 Task: Create a rule when the due date is marked asincomplete in a card by anyone.
Action: Mouse moved to (768, 202)
Screenshot: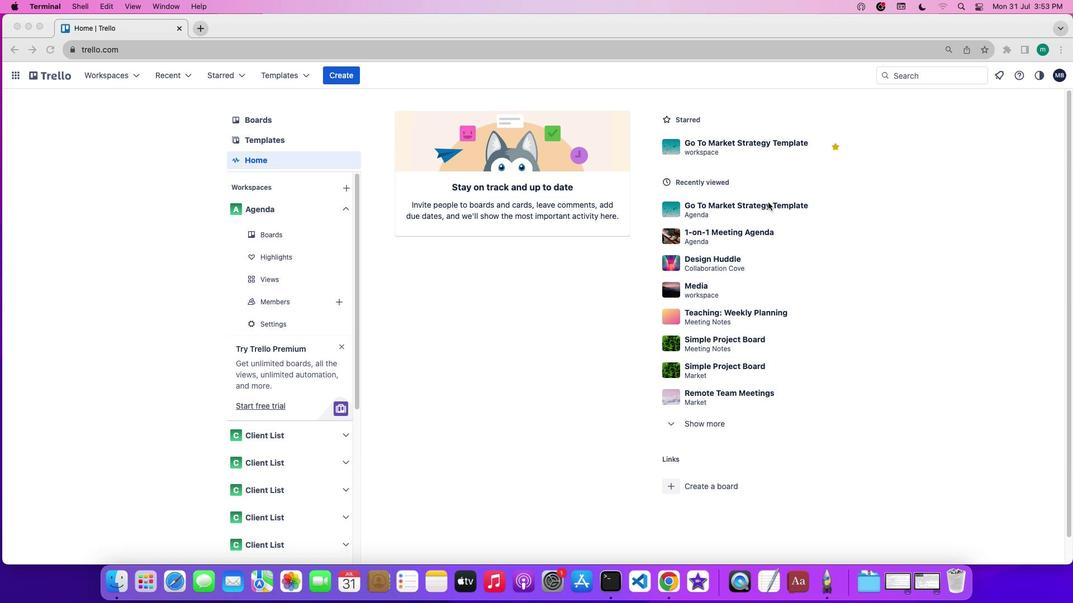 
Action: Mouse pressed left at (768, 202)
Screenshot: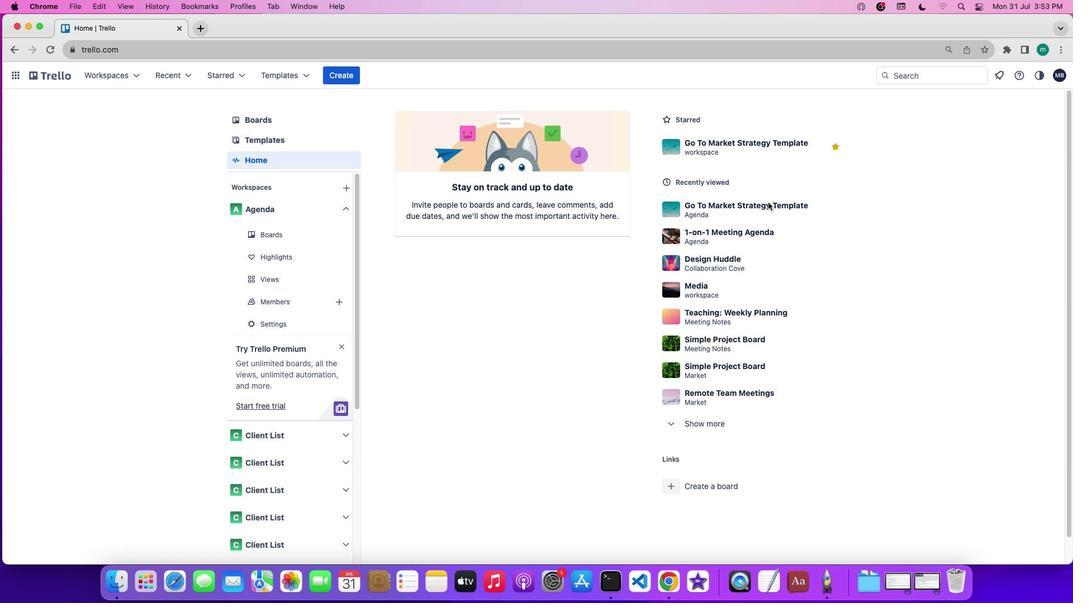 
Action: Mouse pressed left at (768, 202)
Screenshot: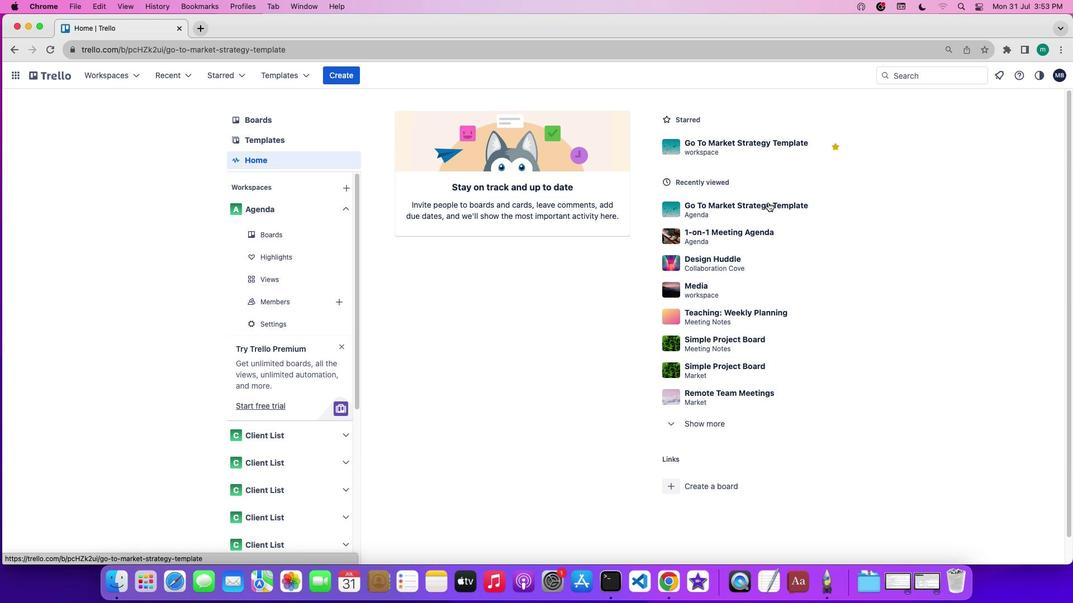 
Action: Mouse moved to (996, 239)
Screenshot: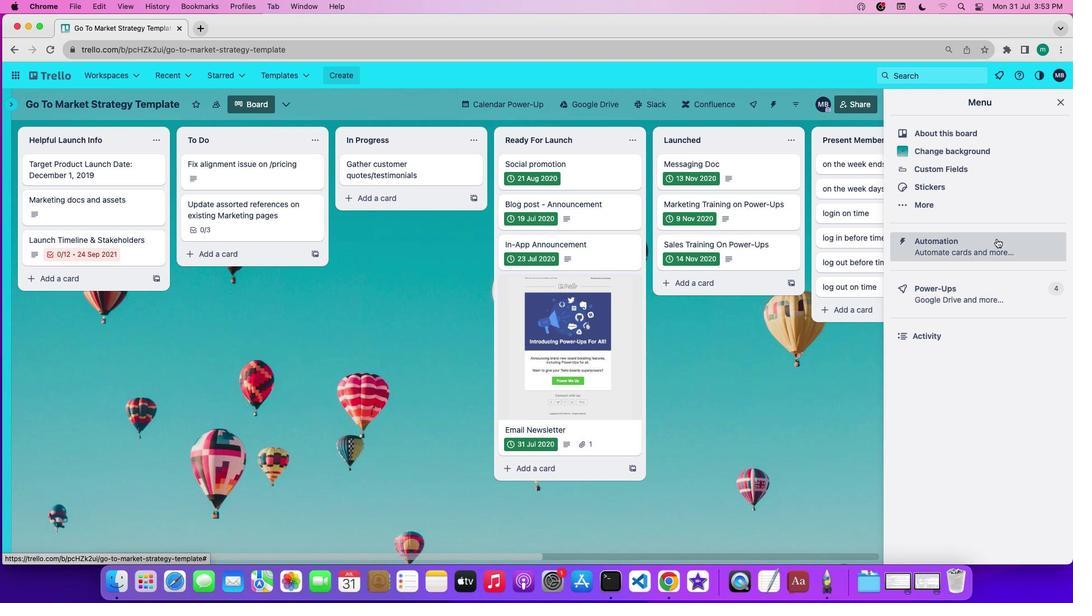 
Action: Mouse pressed left at (996, 239)
Screenshot: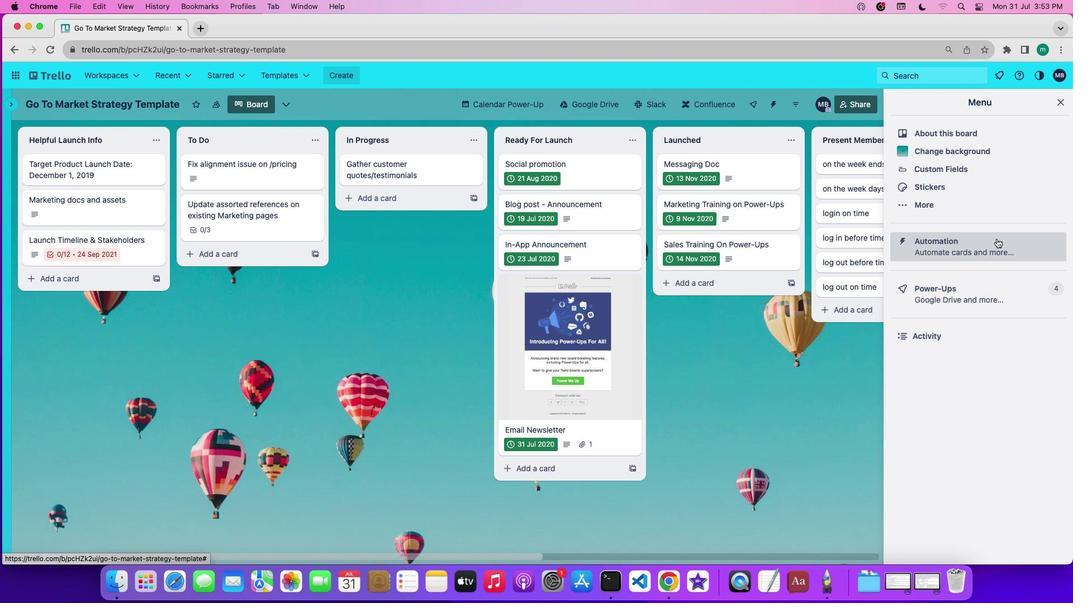 
Action: Mouse moved to (64, 202)
Screenshot: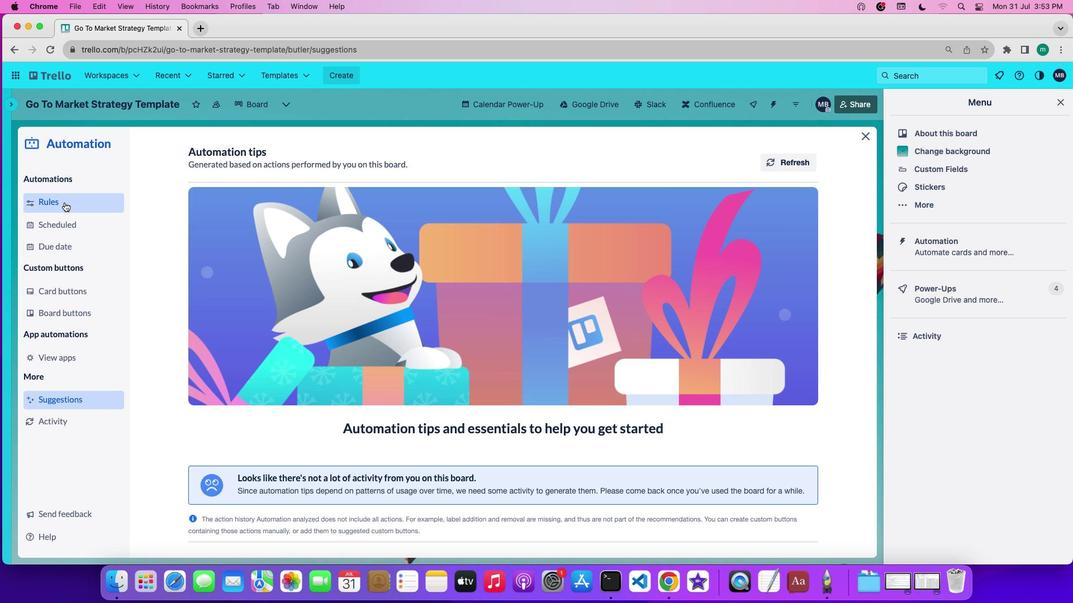 
Action: Mouse pressed left at (64, 202)
Screenshot: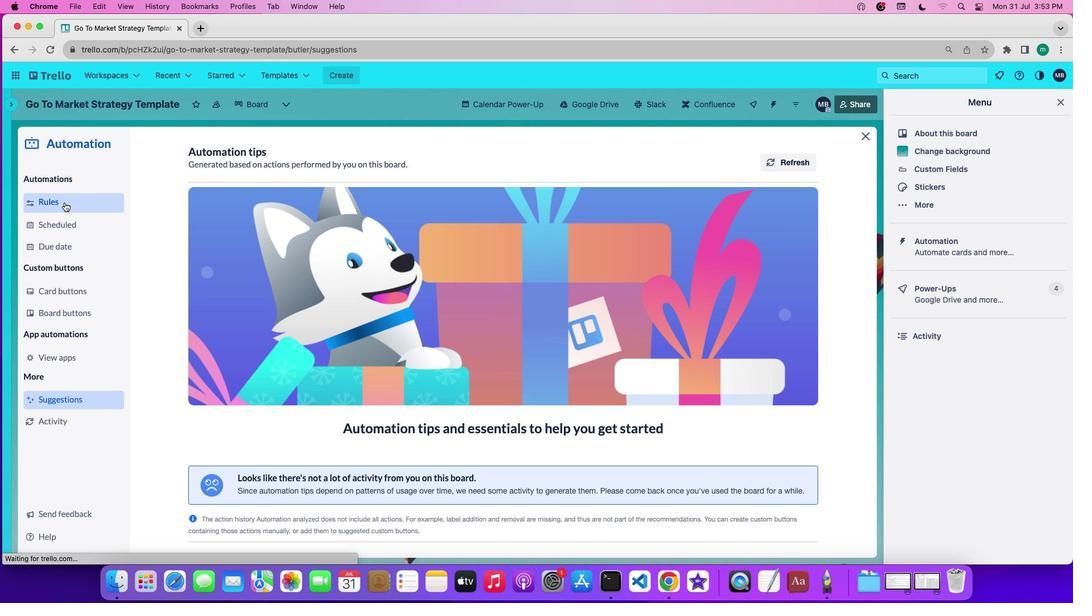 
Action: Mouse moved to (275, 404)
Screenshot: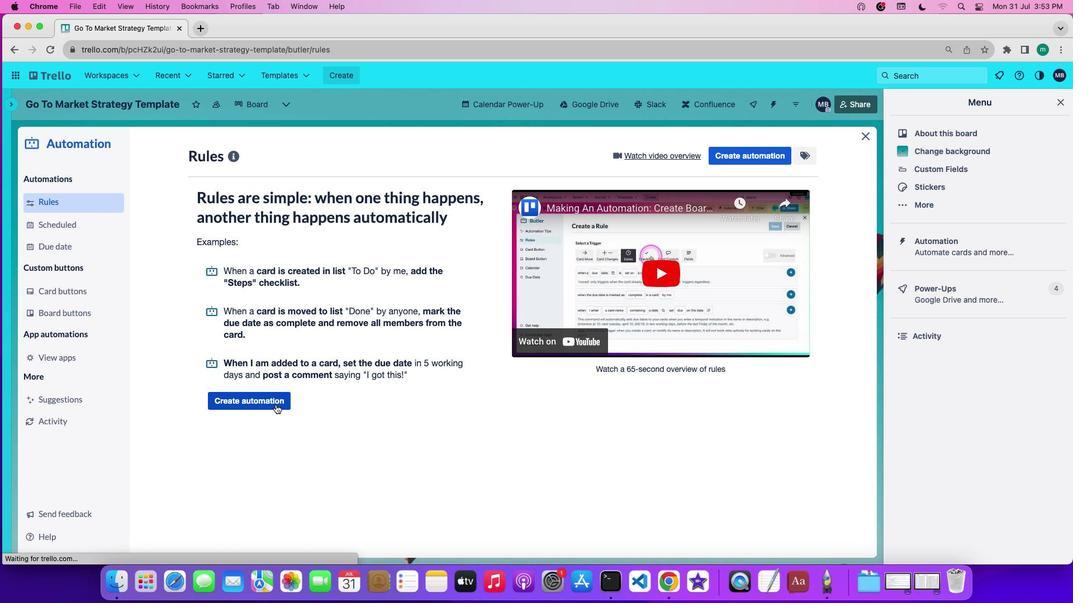 
Action: Mouse pressed left at (275, 404)
Screenshot: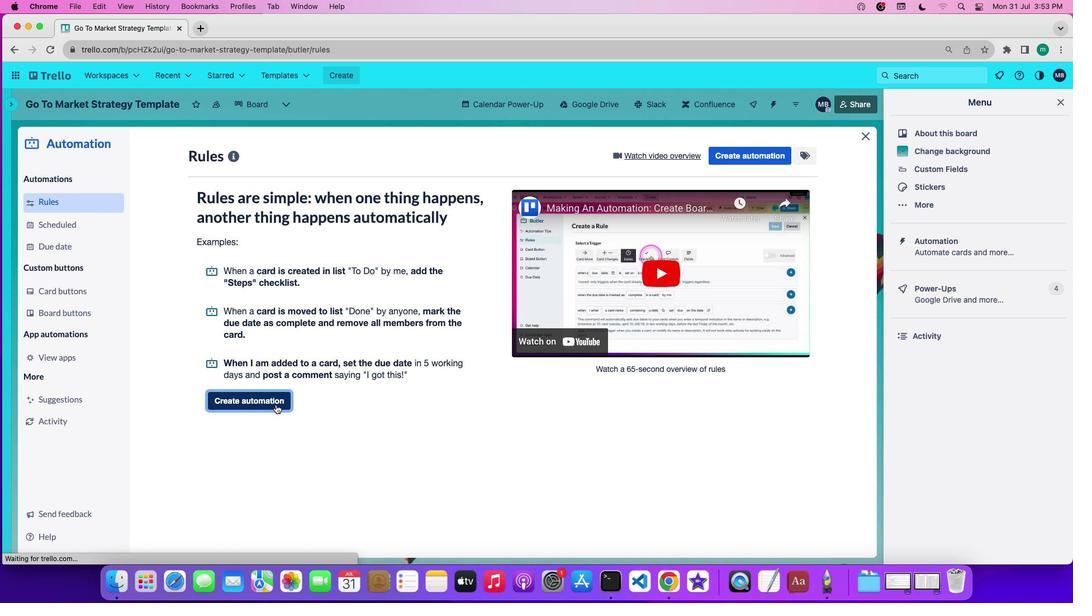 
Action: Mouse moved to (559, 264)
Screenshot: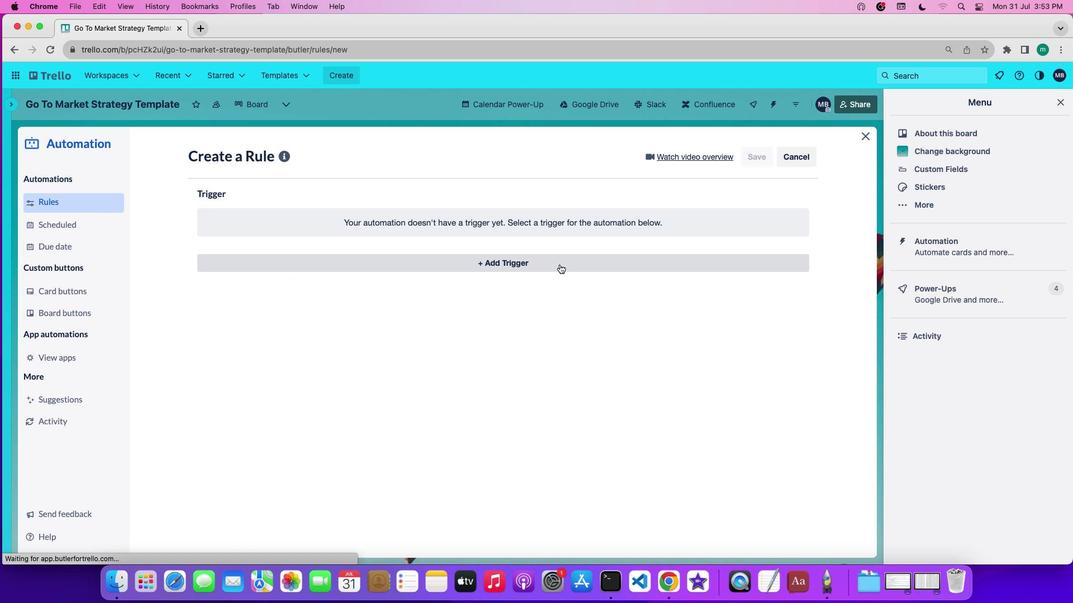 
Action: Mouse pressed left at (559, 264)
Screenshot: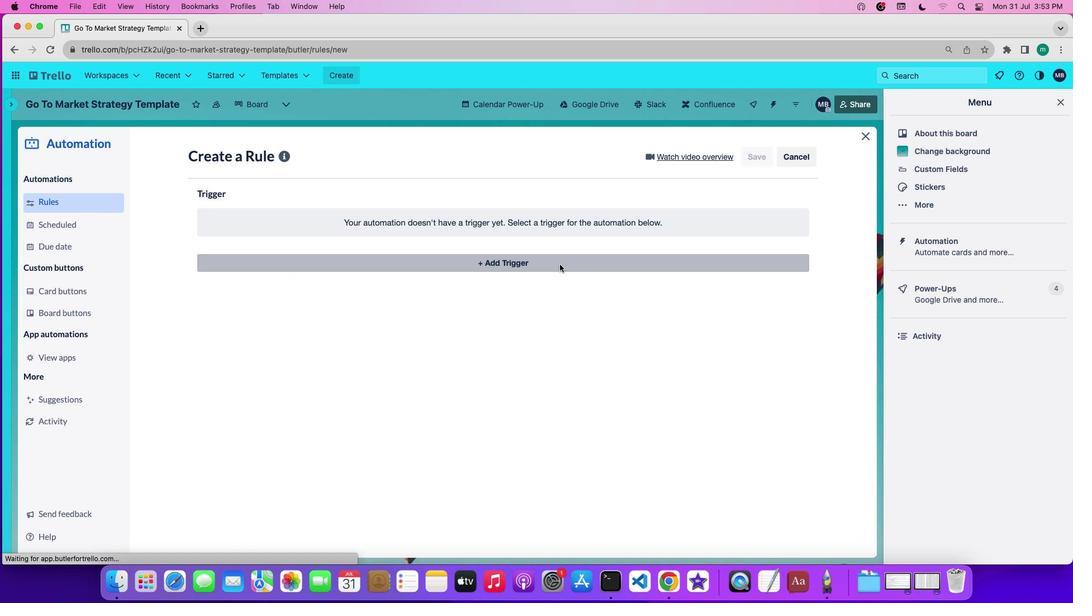 
Action: Mouse moved to (318, 292)
Screenshot: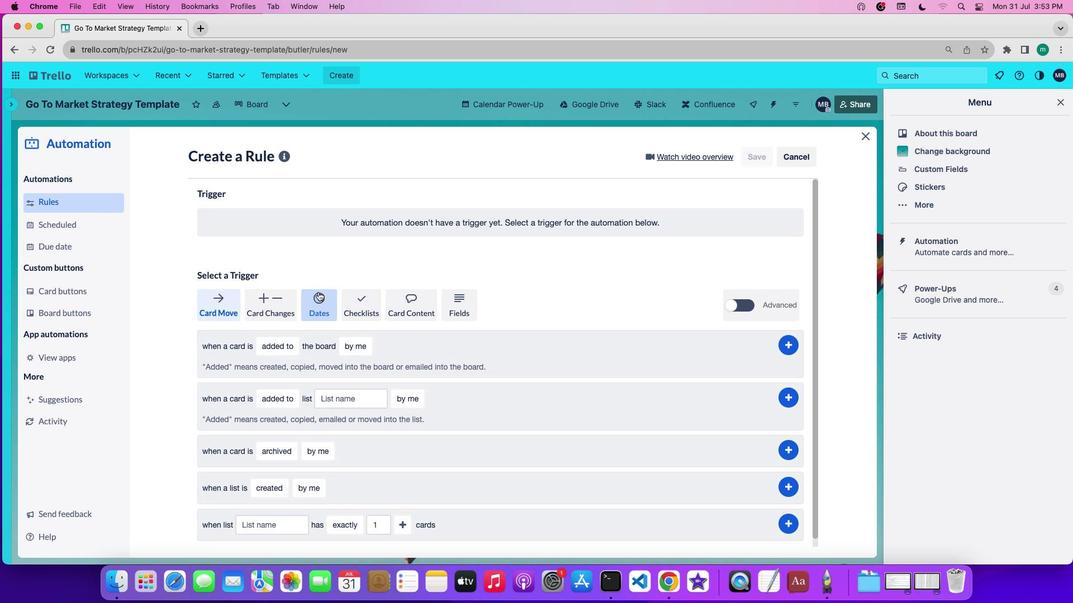 
Action: Mouse pressed left at (318, 292)
Screenshot: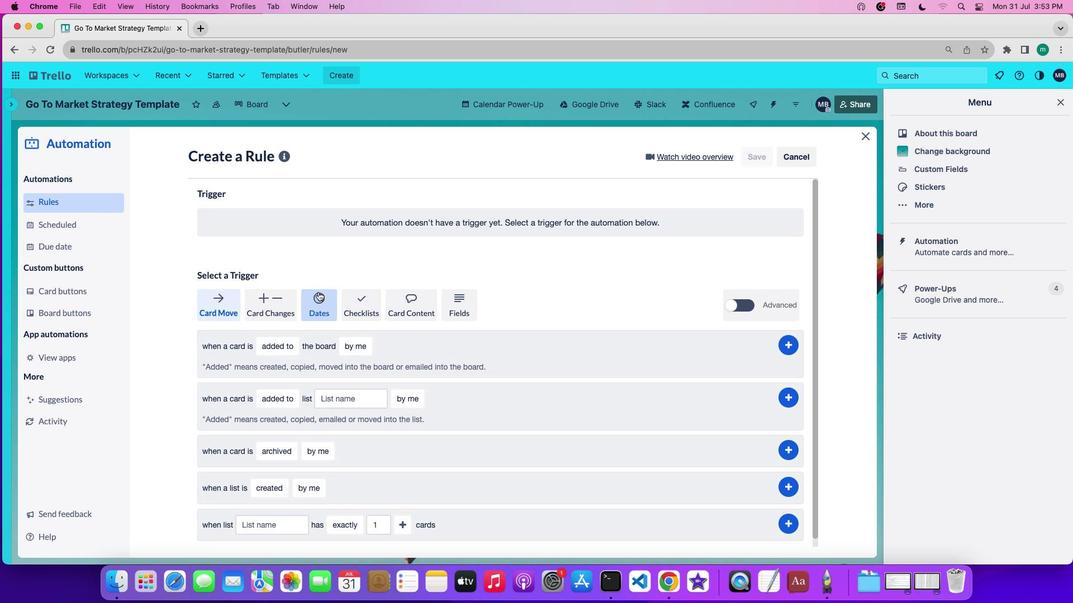
Action: Mouse moved to (348, 406)
Screenshot: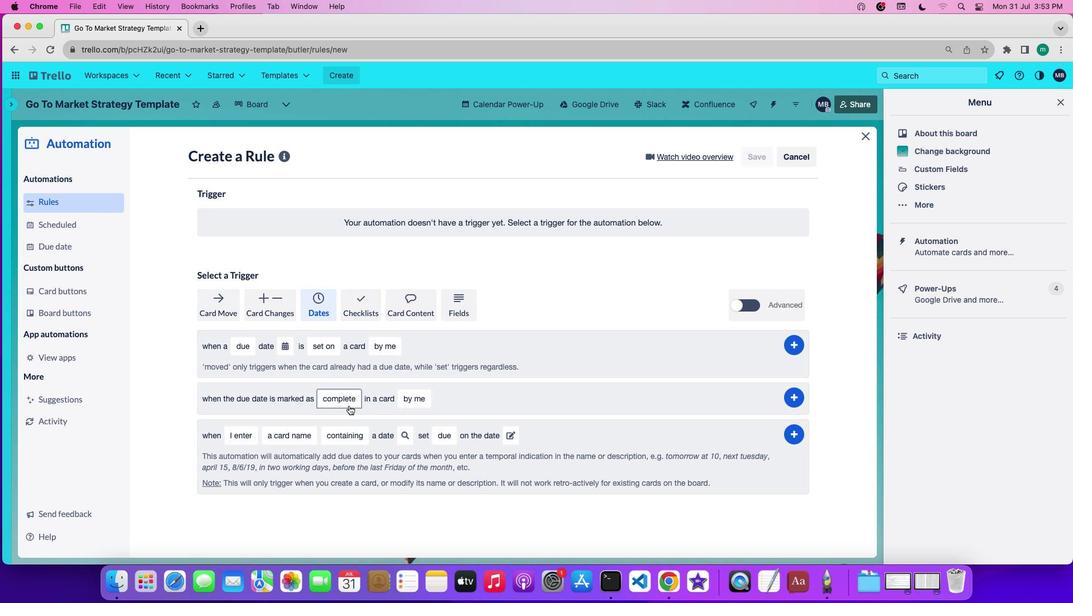 
Action: Mouse pressed left at (348, 406)
Screenshot: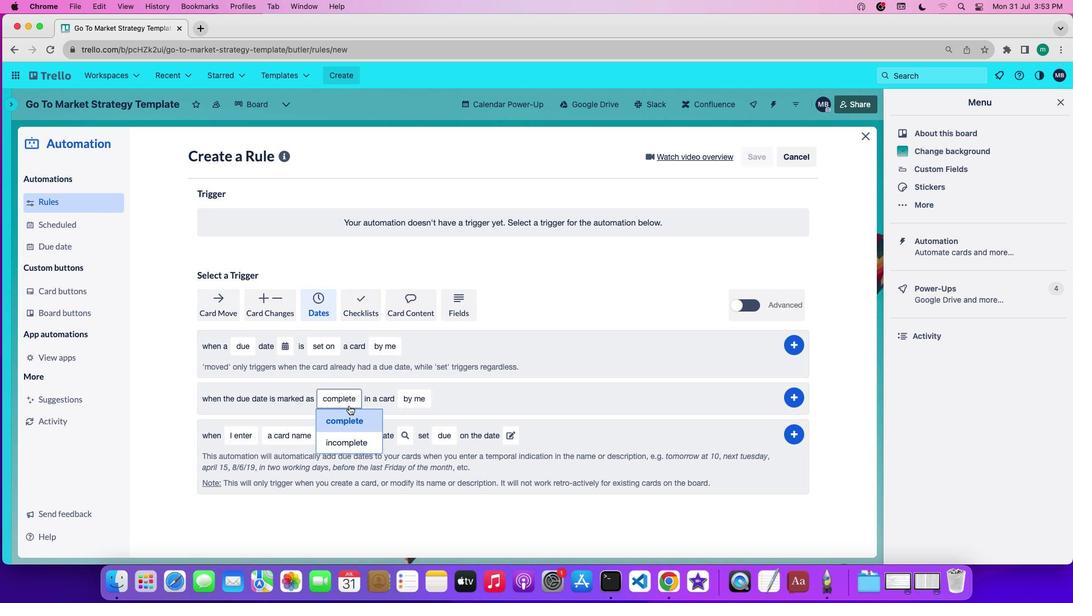 
Action: Mouse moved to (360, 440)
Screenshot: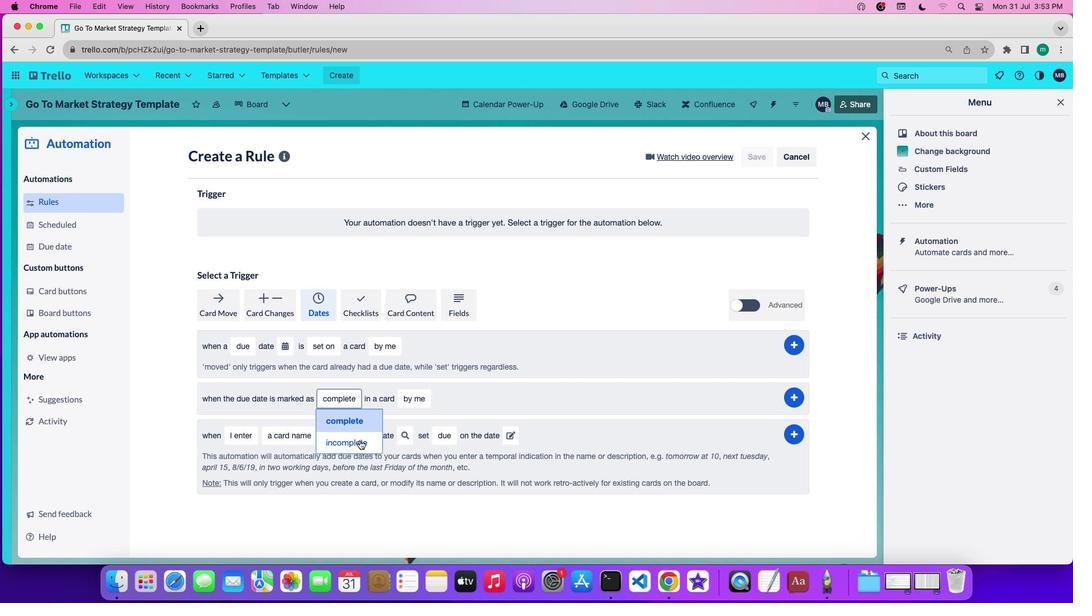 
Action: Mouse pressed left at (360, 440)
Screenshot: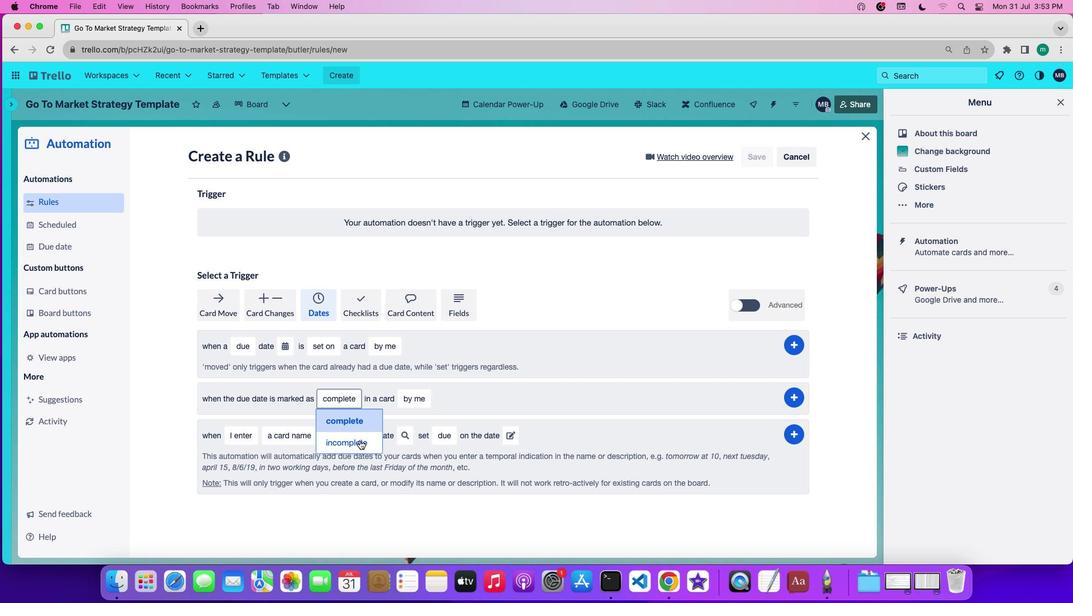 
Action: Mouse moved to (416, 403)
Screenshot: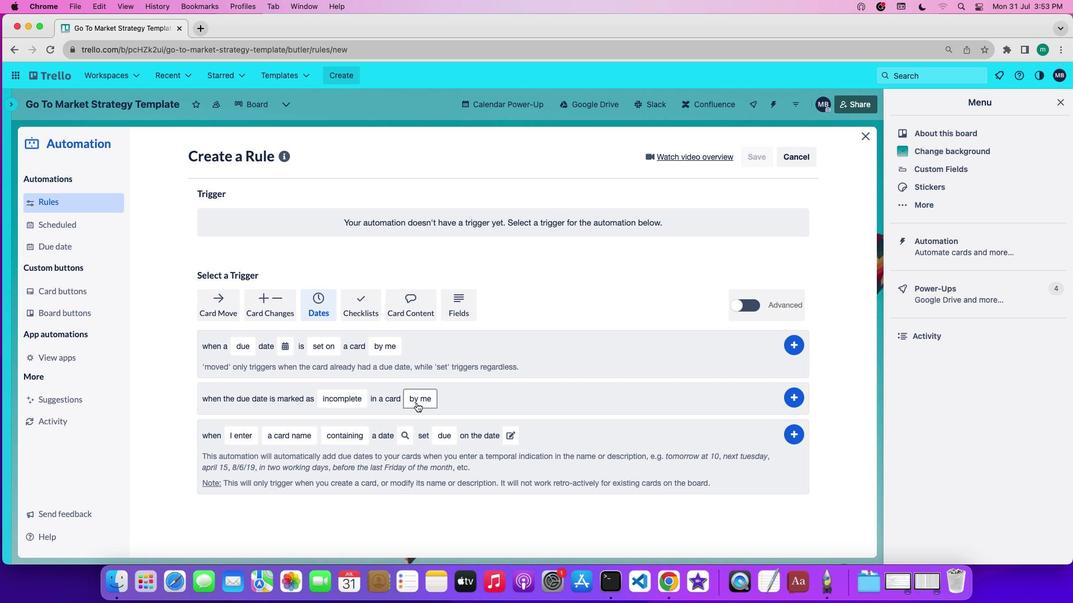 
Action: Mouse pressed left at (416, 403)
Screenshot: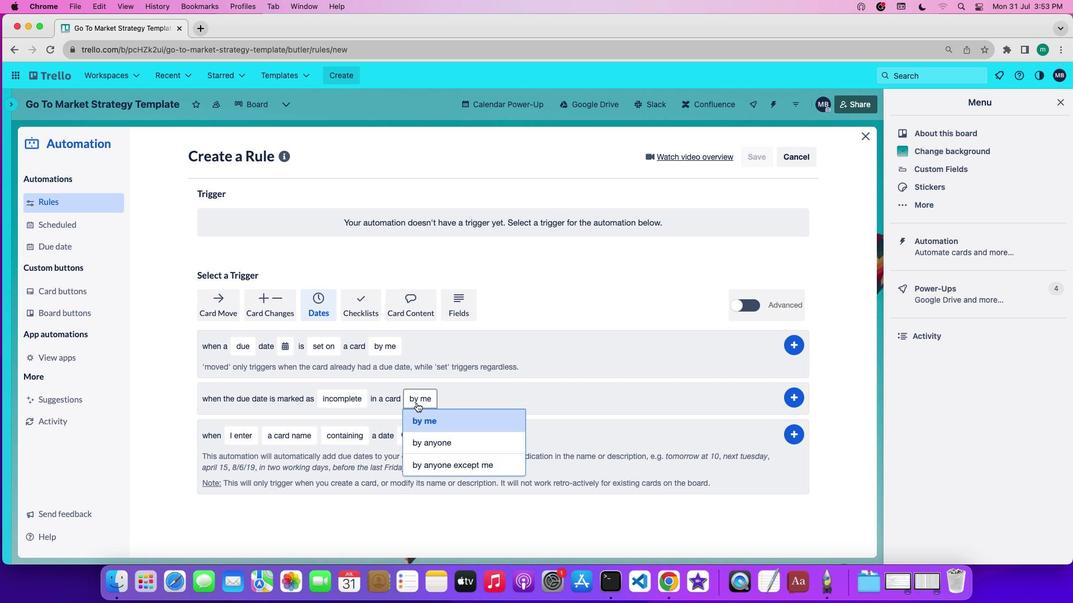 
Action: Mouse moved to (431, 439)
Screenshot: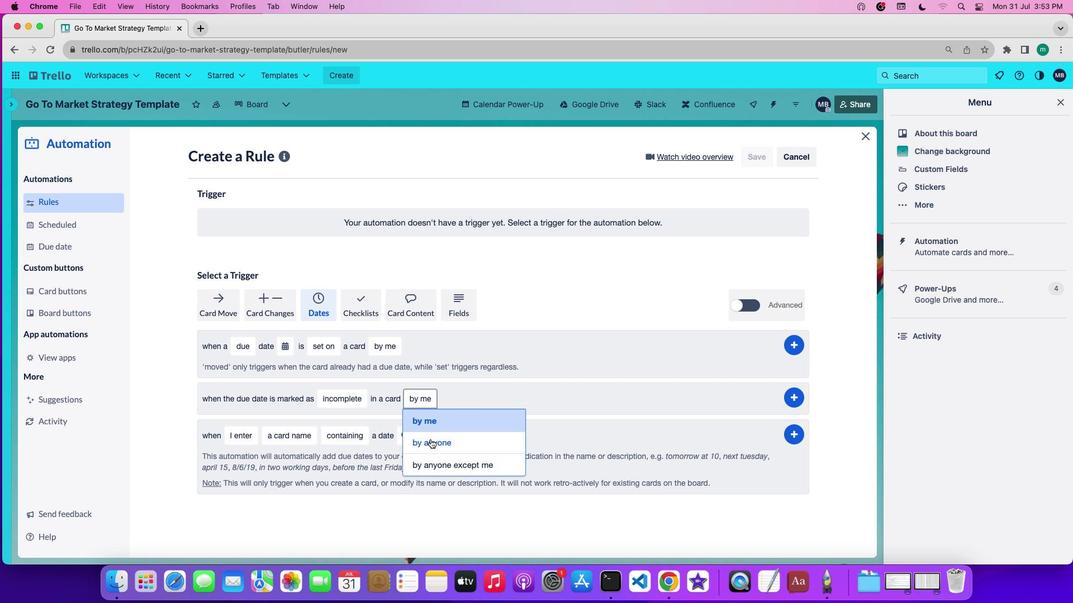 
Action: Mouse pressed left at (431, 439)
Screenshot: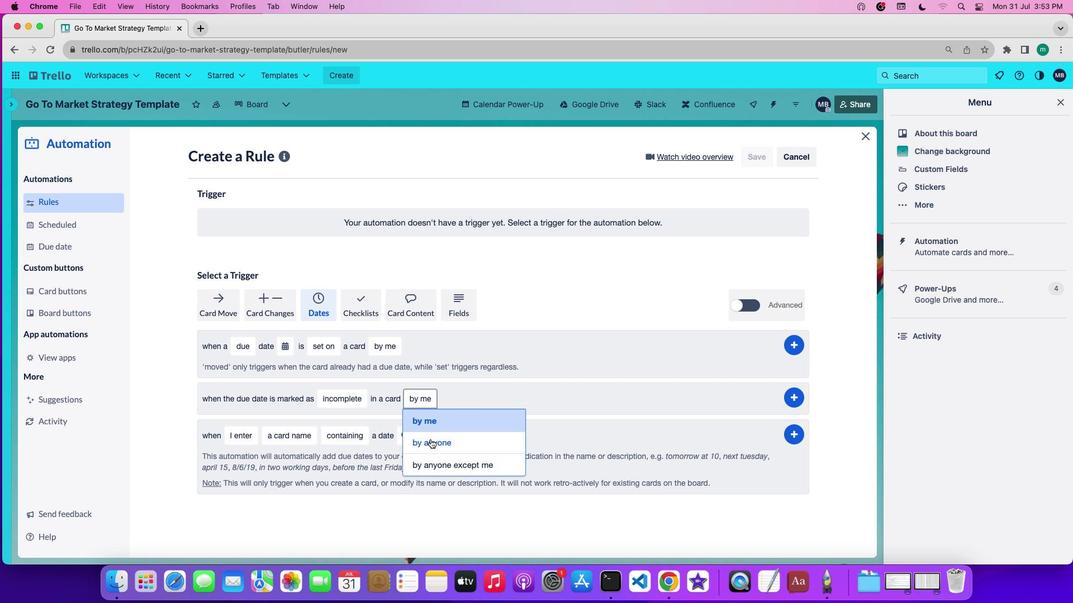 
Action: Mouse moved to (811, 401)
Screenshot: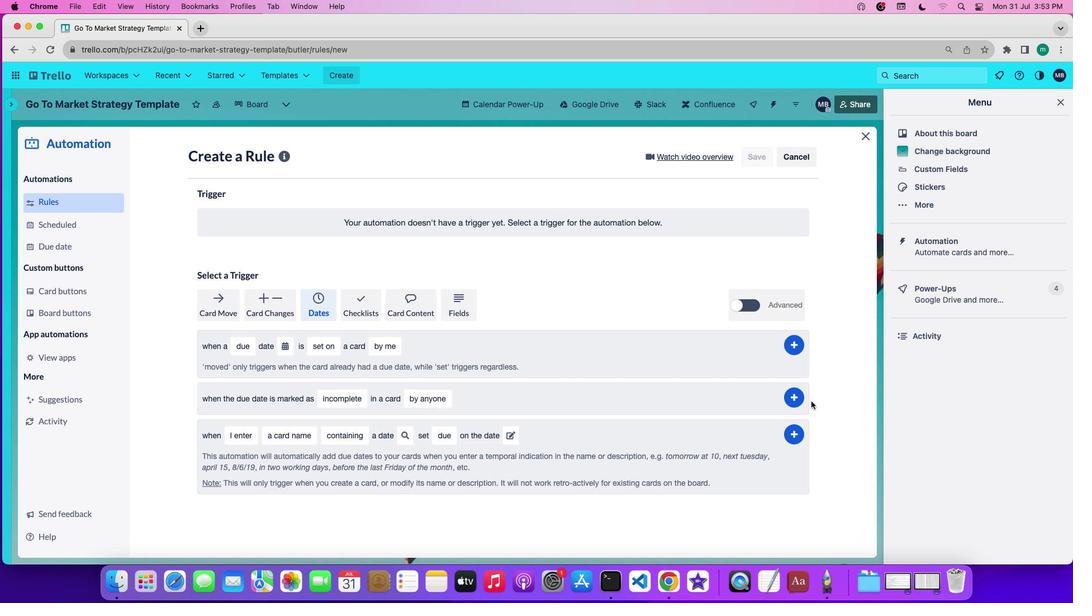 
Action: Mouse pressed left at (811, 401)
Screenshot: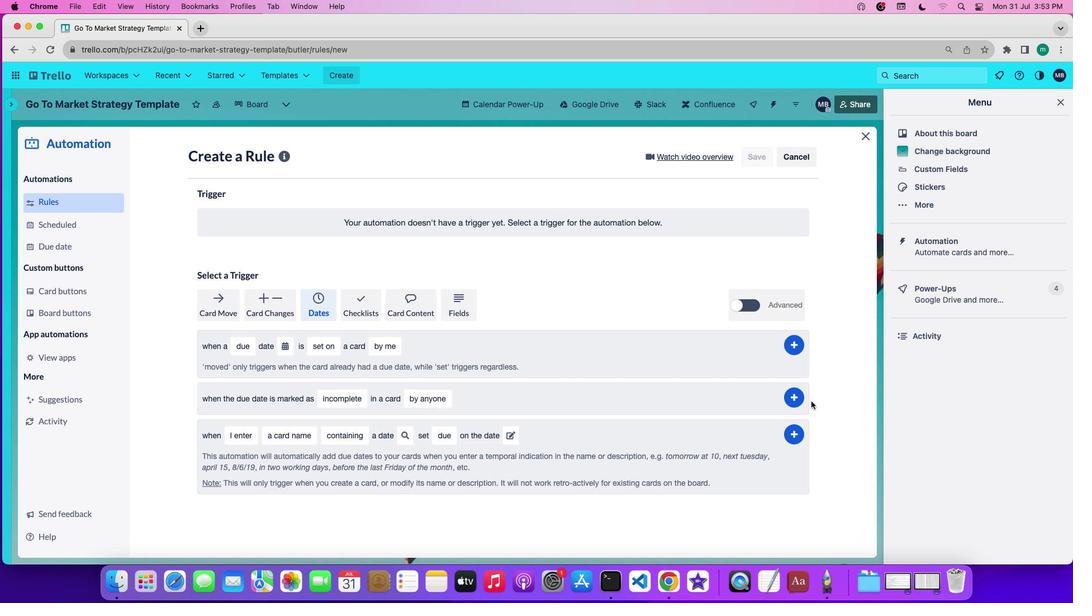 
Action: Mouse moved to (797, 402)
Screenshot: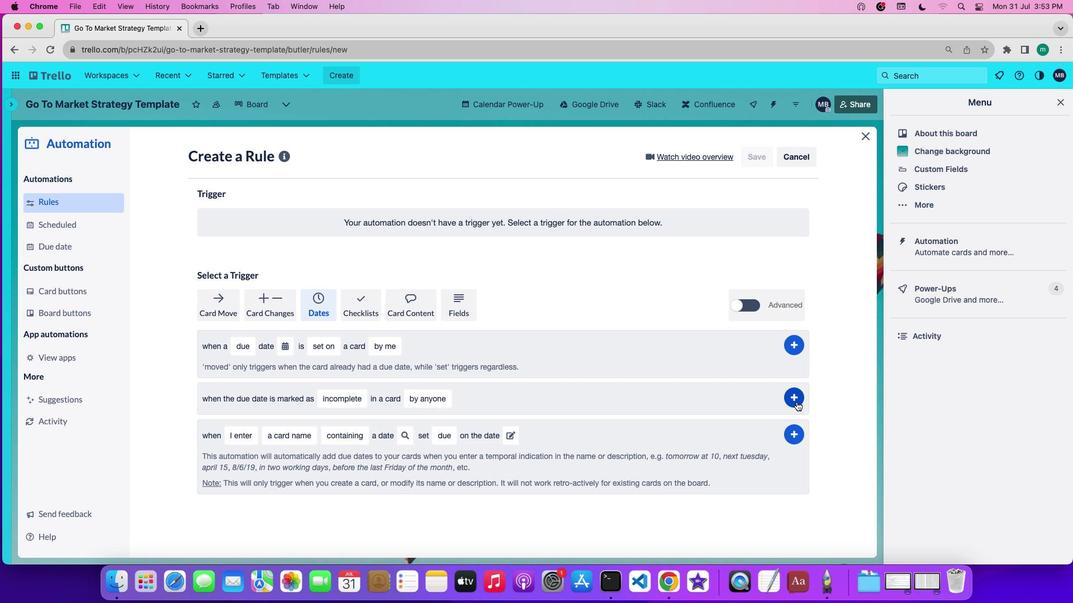 
Action: Mouse pressed left at (797, 402)
Screenshot: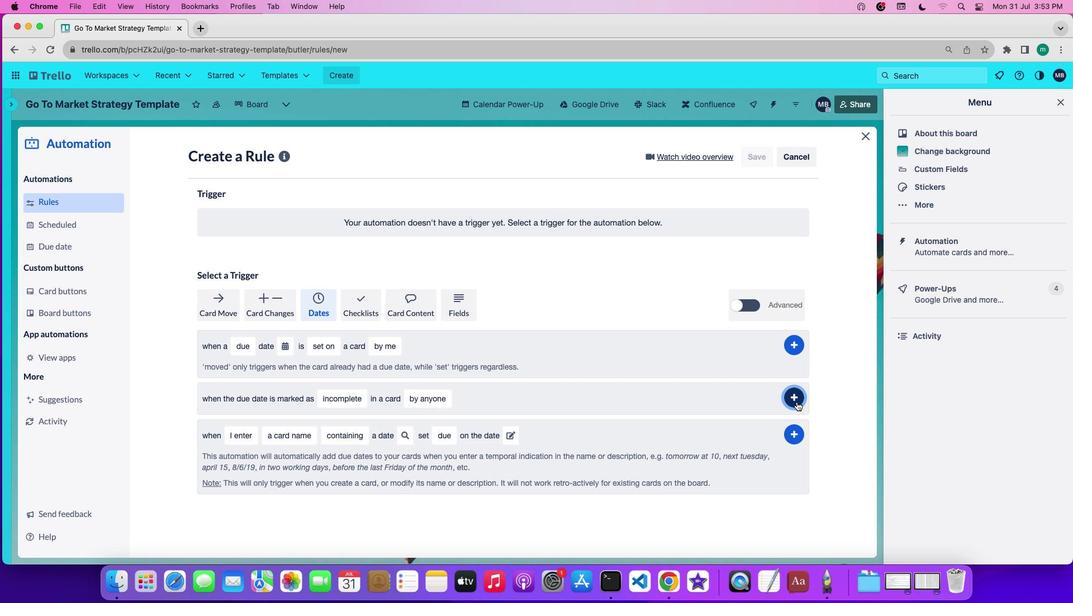 
Action: Mouse moved to (832, 399)
Screenshot: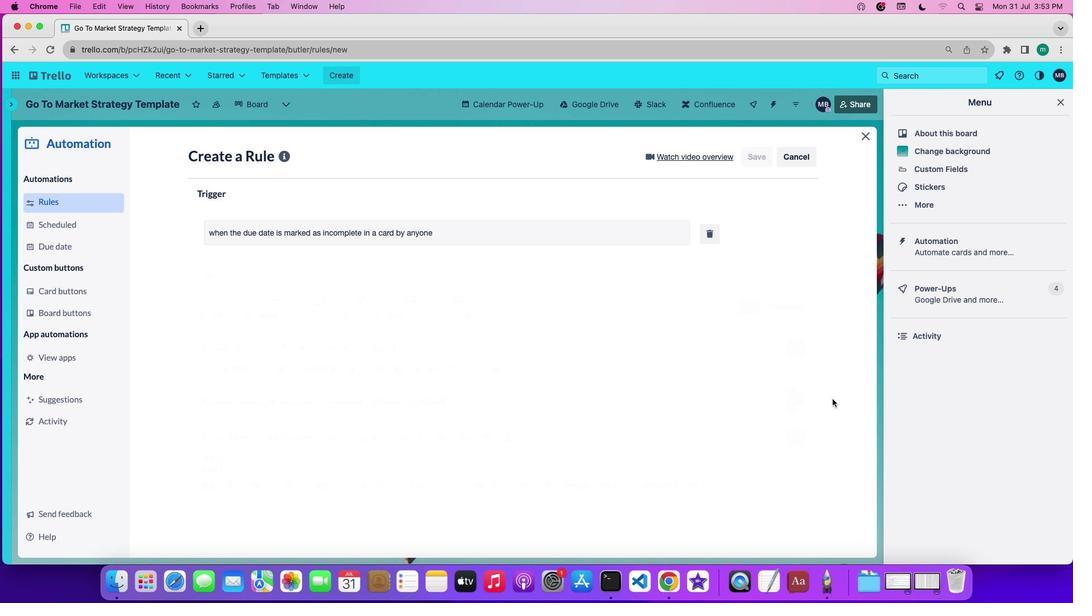 
